Task: Create New Employee with Employee Name: Gavin Kelly, Address Line1: 28 Ivy St., Address Line2: Canal Winchester, Address Line3:  OH 43110, Cell Number: 411-225-3451
Action: Mouse moved to (223, 36)
Screenshot: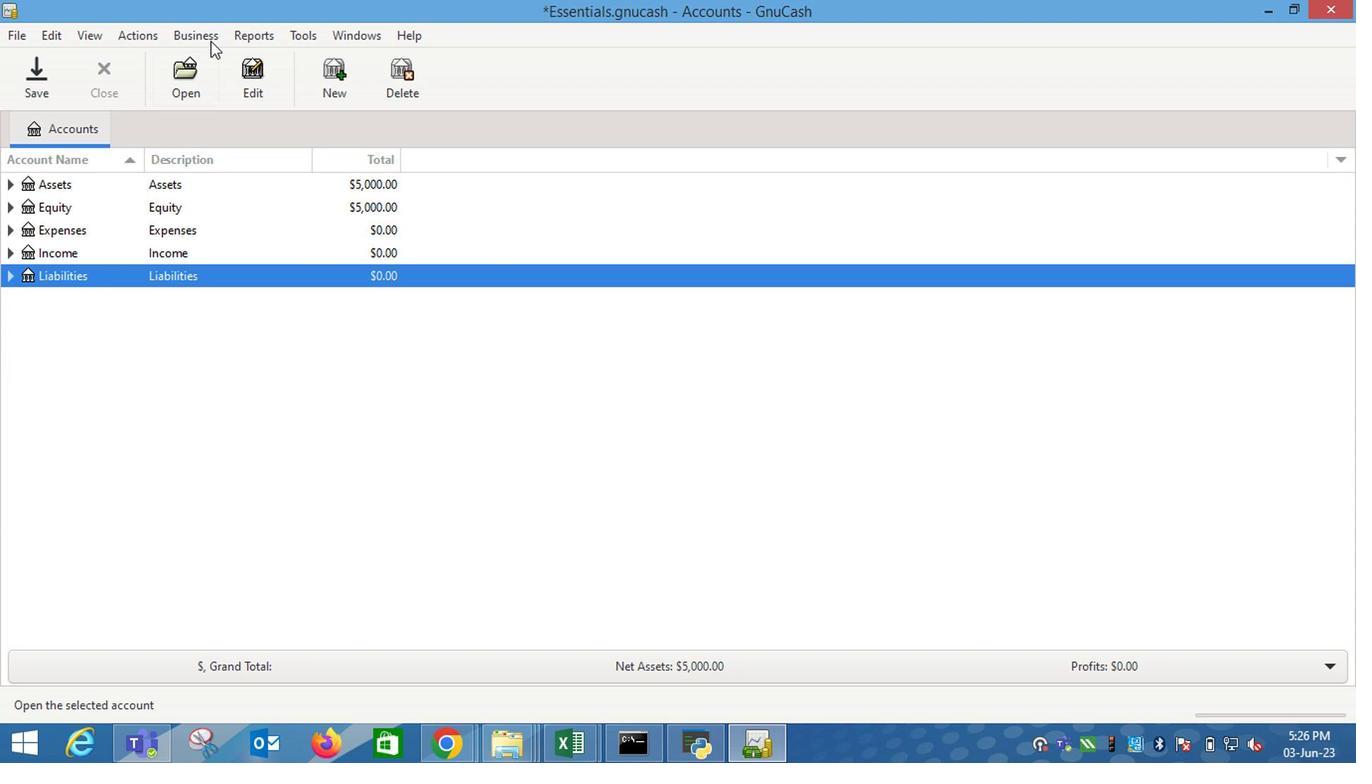 
Action: Mouse pressed left at (223, 36)
Screenshot: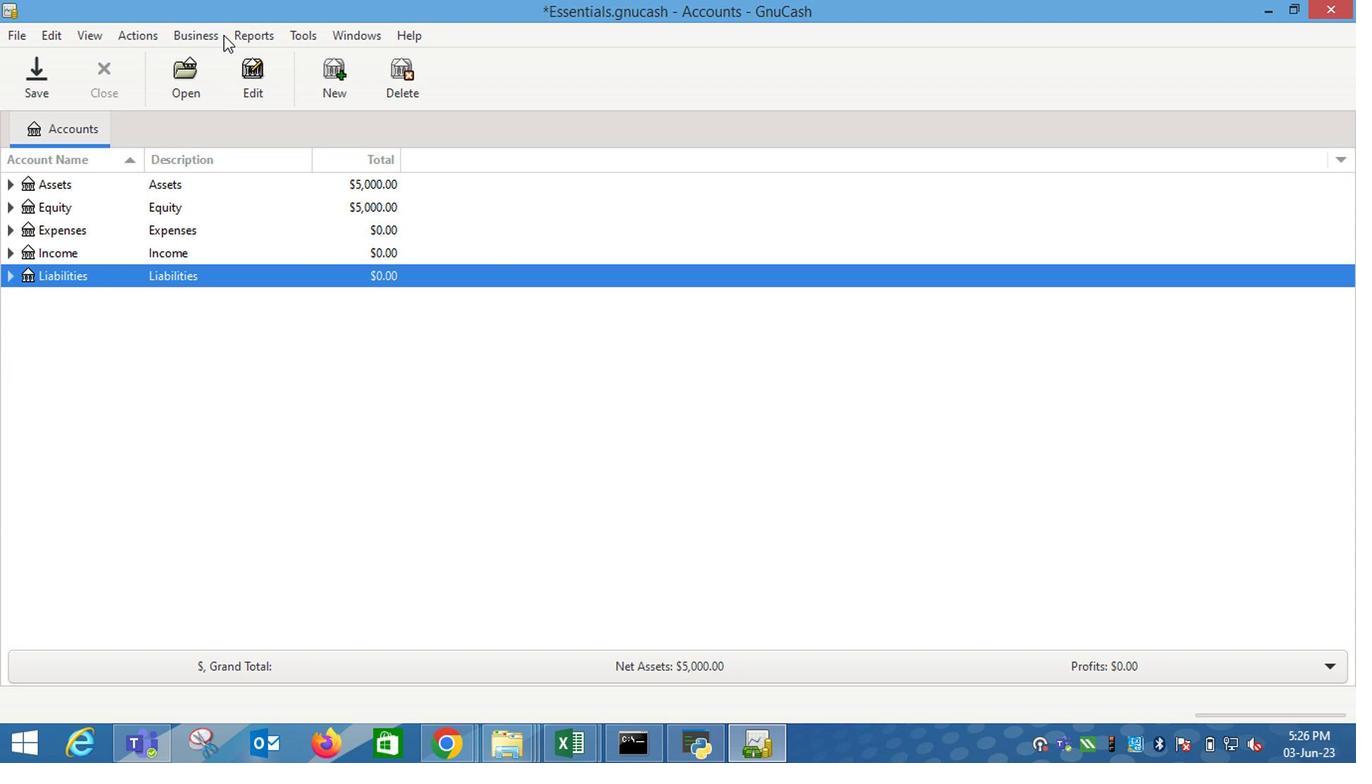 
Action: Mouse moved to (397, 142)
Screenshot: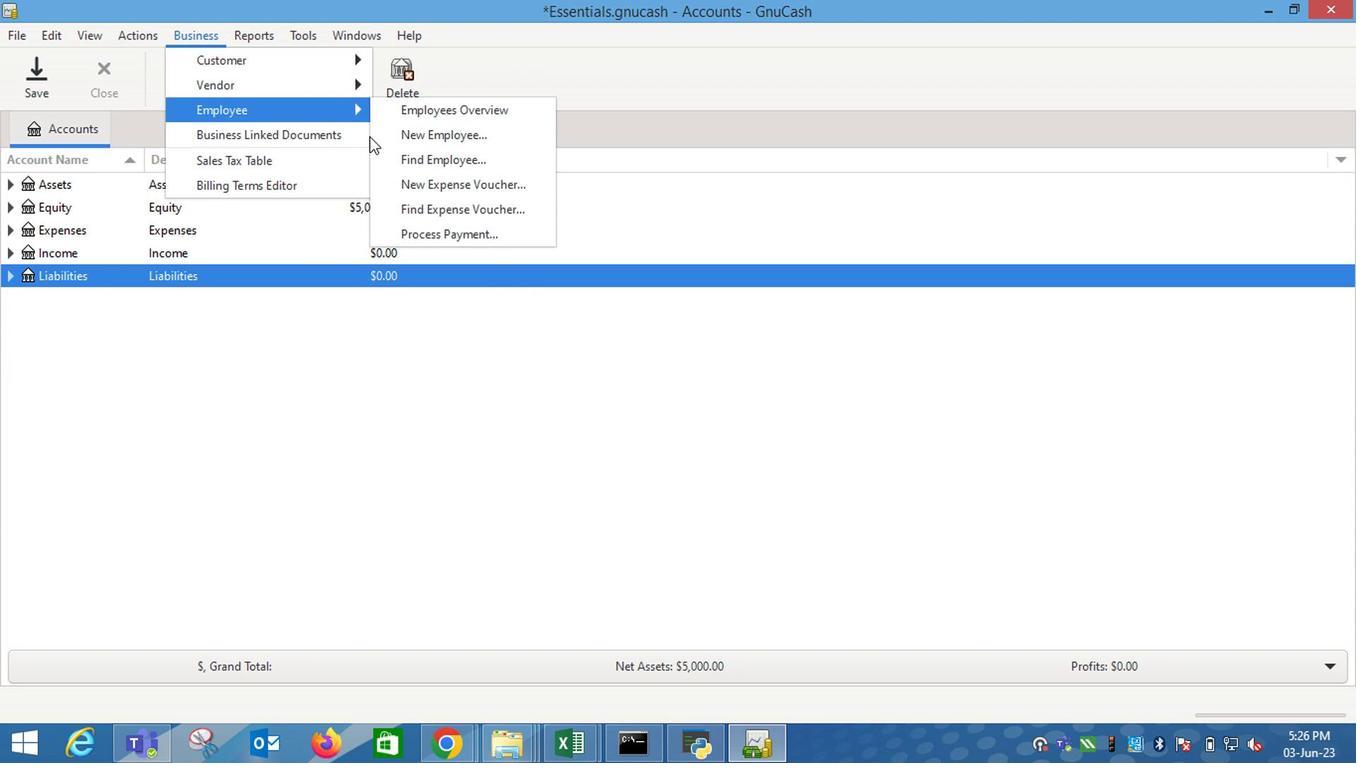 
Action: Mouse pressed left at (397, 142)
Screenshot: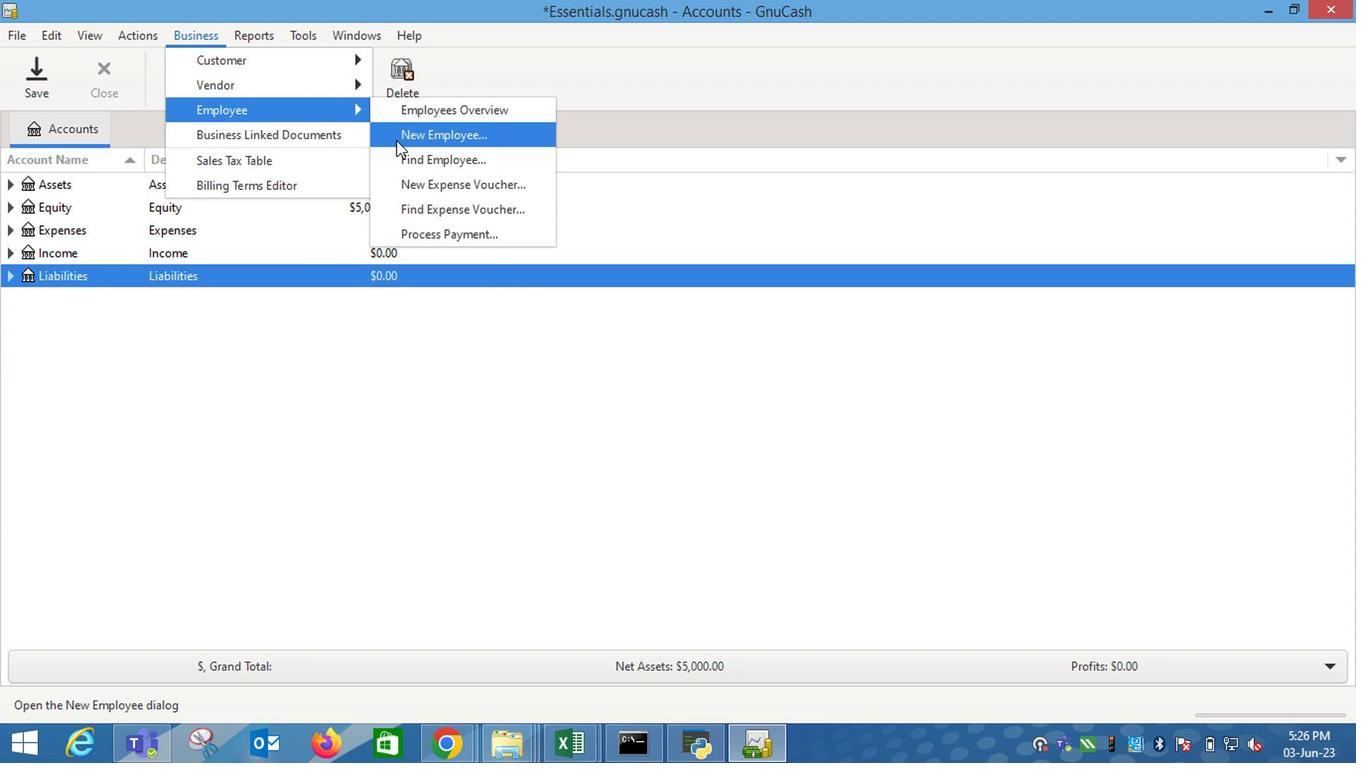 
Action: Mouse moved to (606, 306)
Screenshot: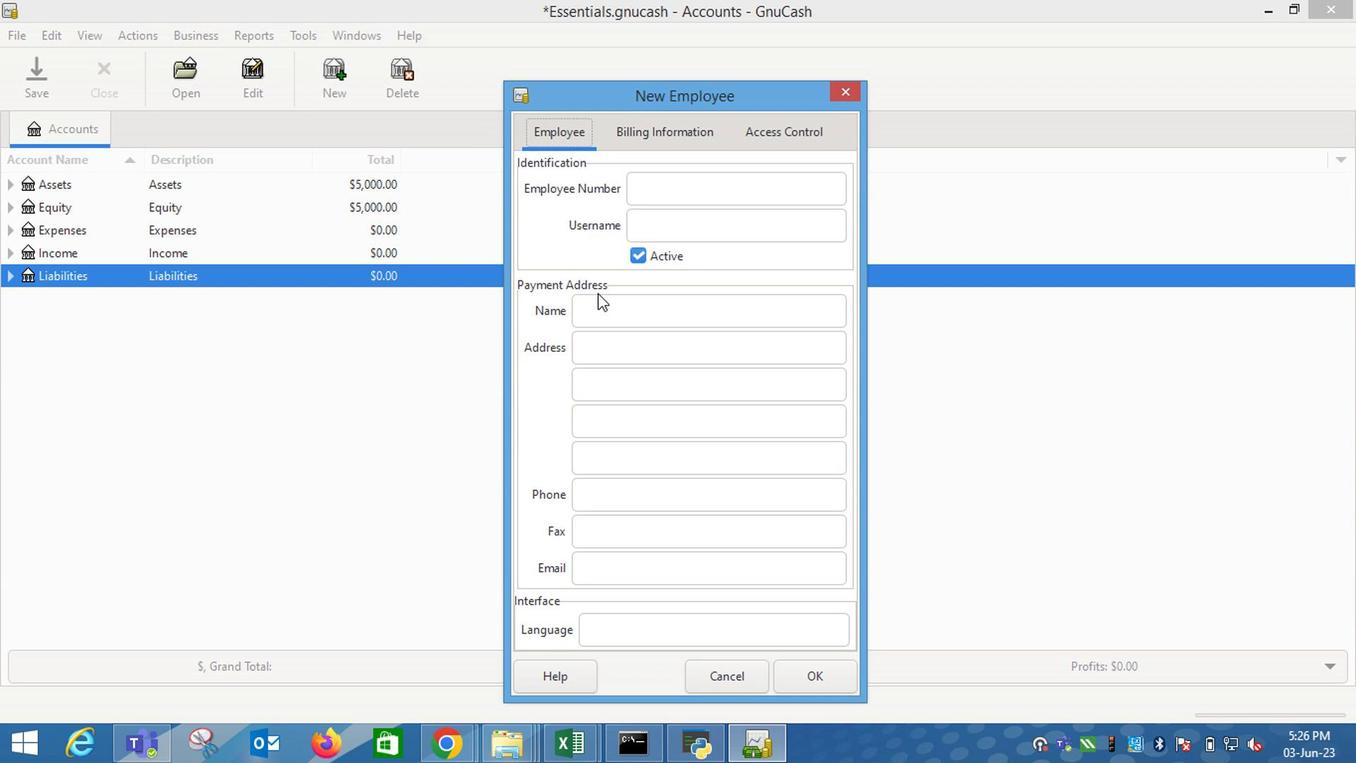 
Action: Mouse pressed left at (606, 306)
Screenshot: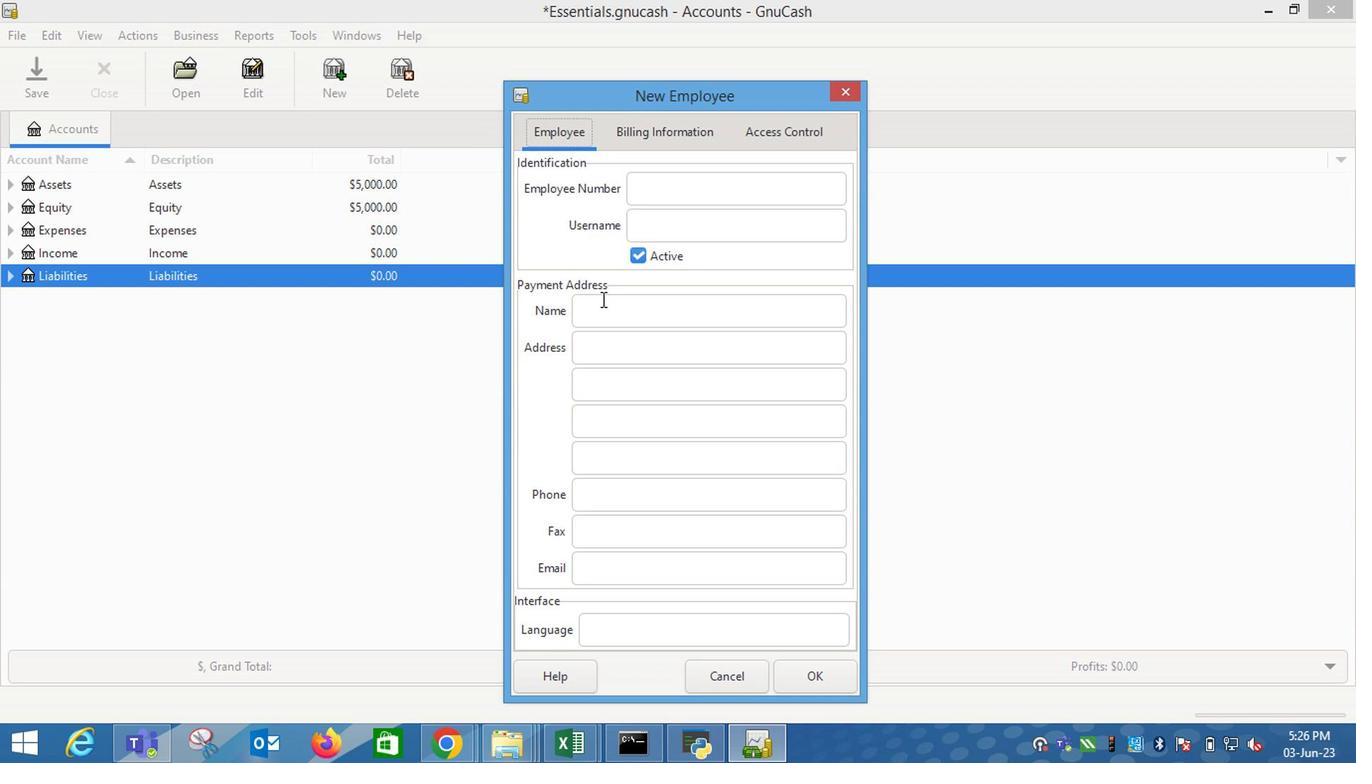 
Action: Mouse moved to (1032, 375)
Screenshot: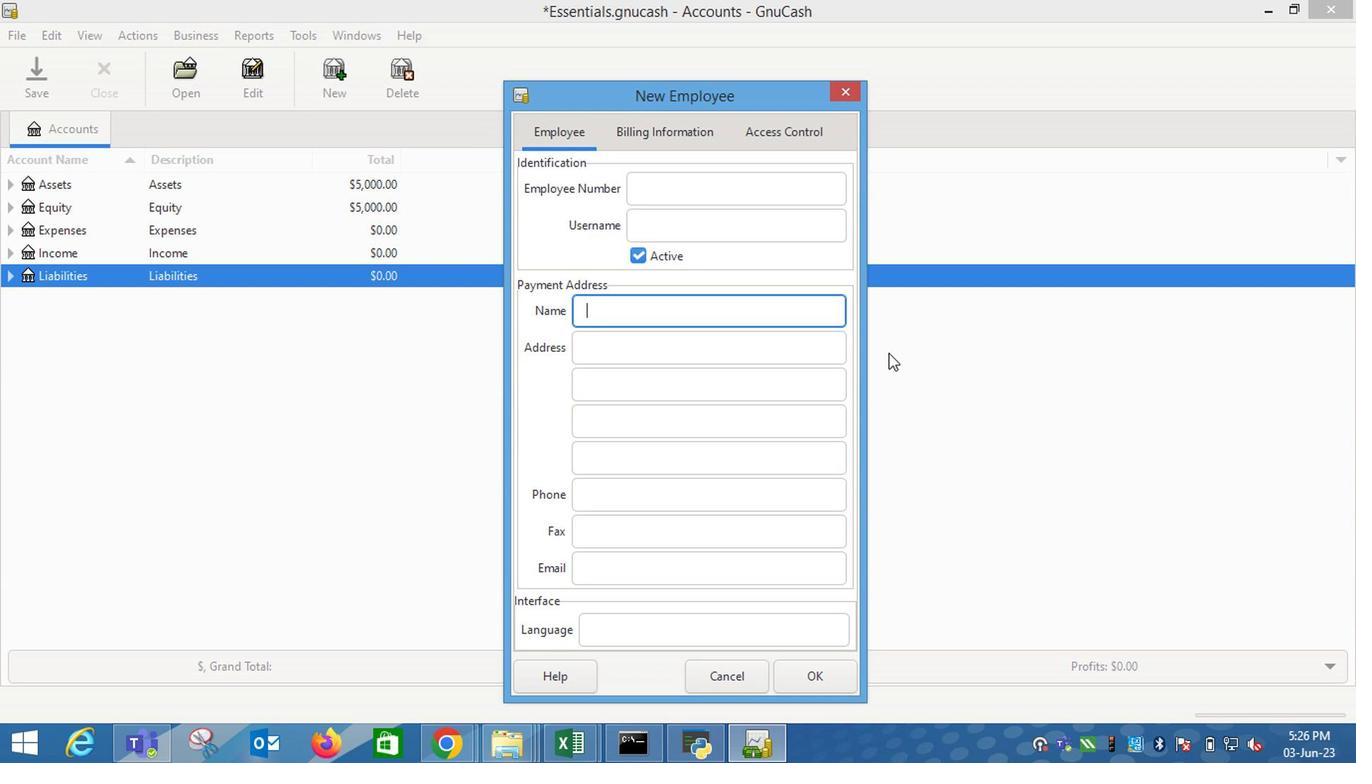 
Action: Key pressed <Key.shift_r>Gavin<Key.space><Key.shift_r>Kelly<Key.tab>28<Key.shift_r>Ivy<Key.space><Key.shift_r>St.<Key.tab><Key.shift_r>Canal<Key.space><Key.shift_r>Winchester<Key.tab><Key.shift_r>OH<Key.space>43110<Key.tab><Key.tab>411-225-3451
Screenshot: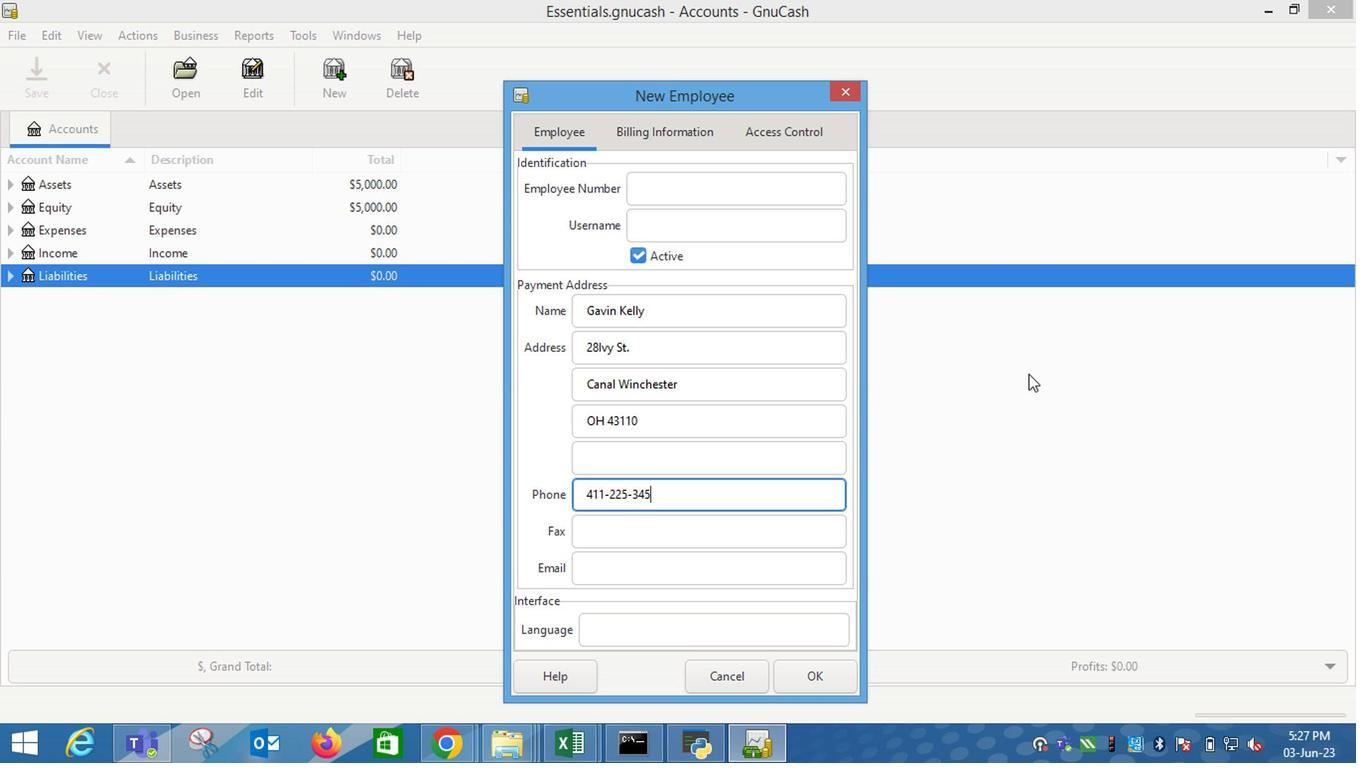
Action: Mouse moved to (683, 139)
Screenshot: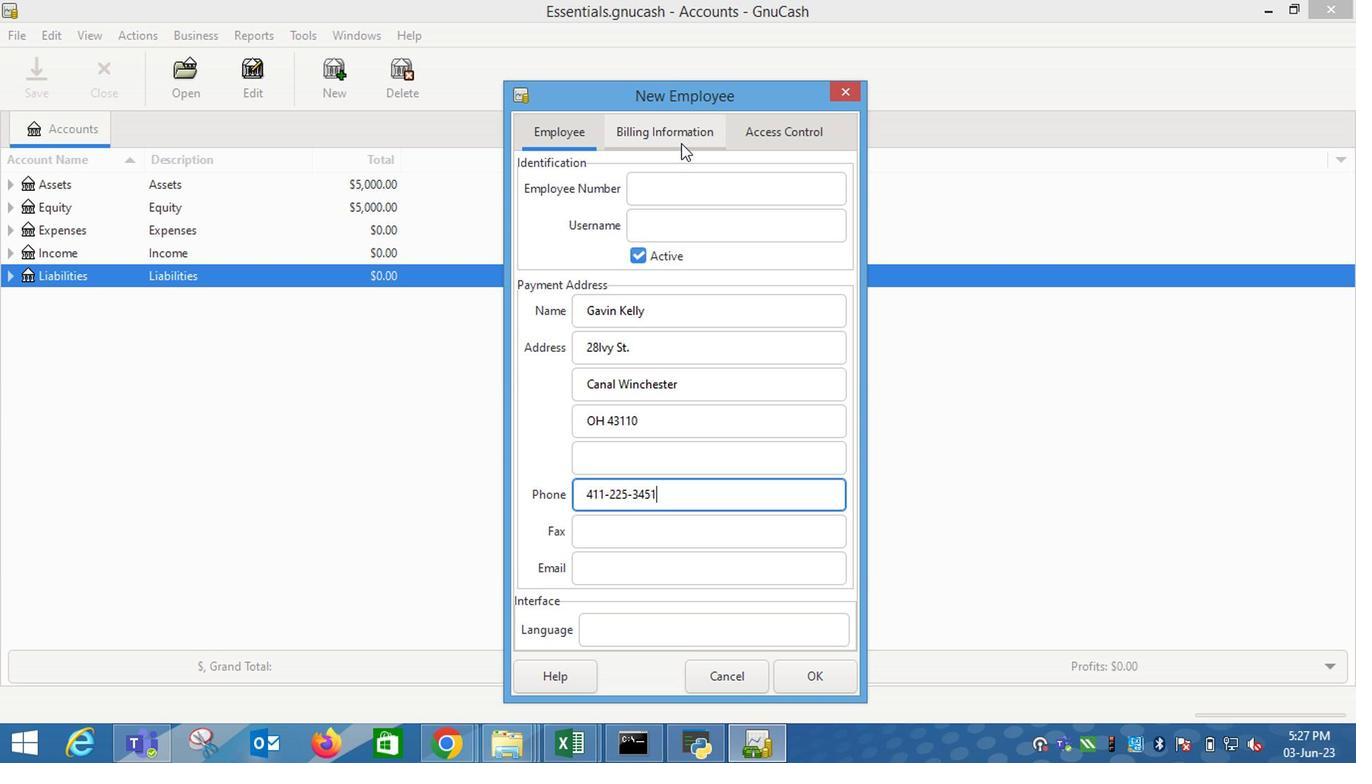 
Action: Mouse pressed left at (683, 139)
Screenshot: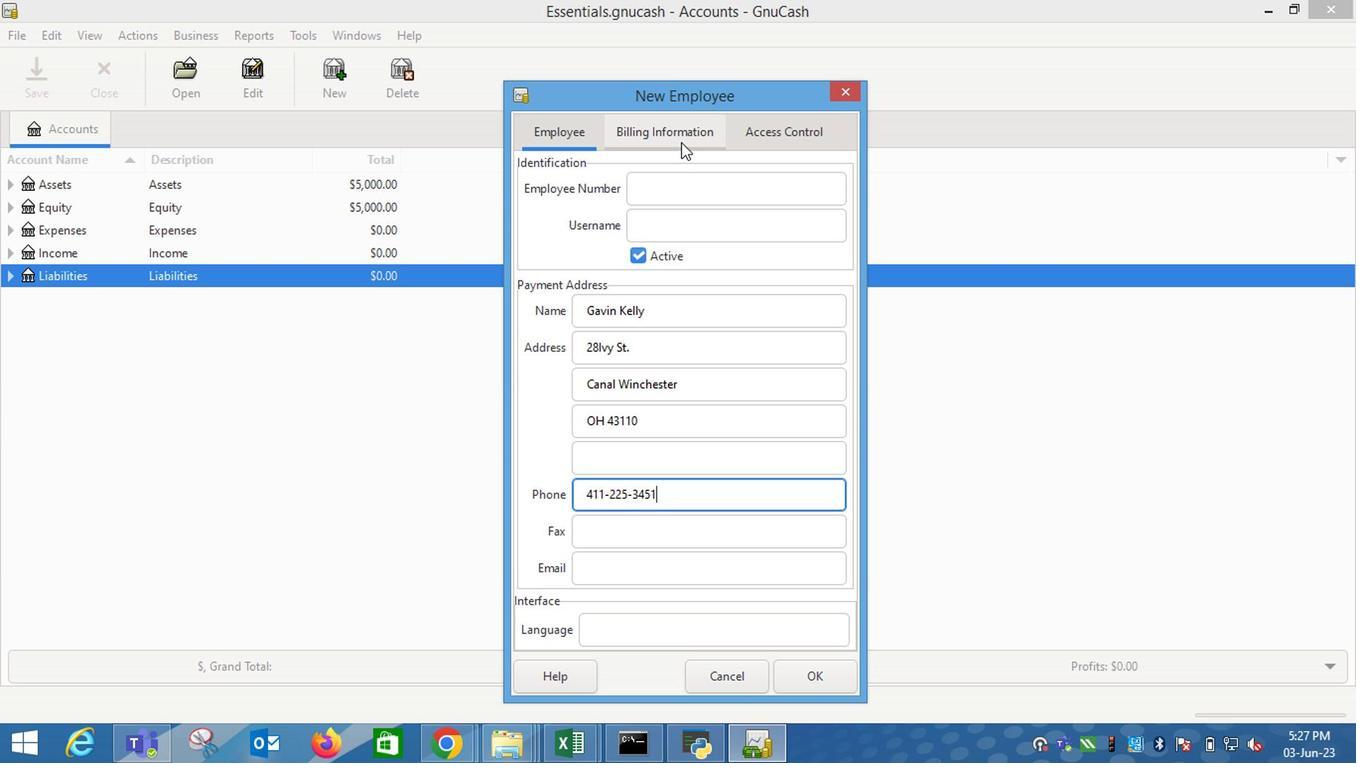 
Action: Mouse moved to (809, 674)
Screenshot: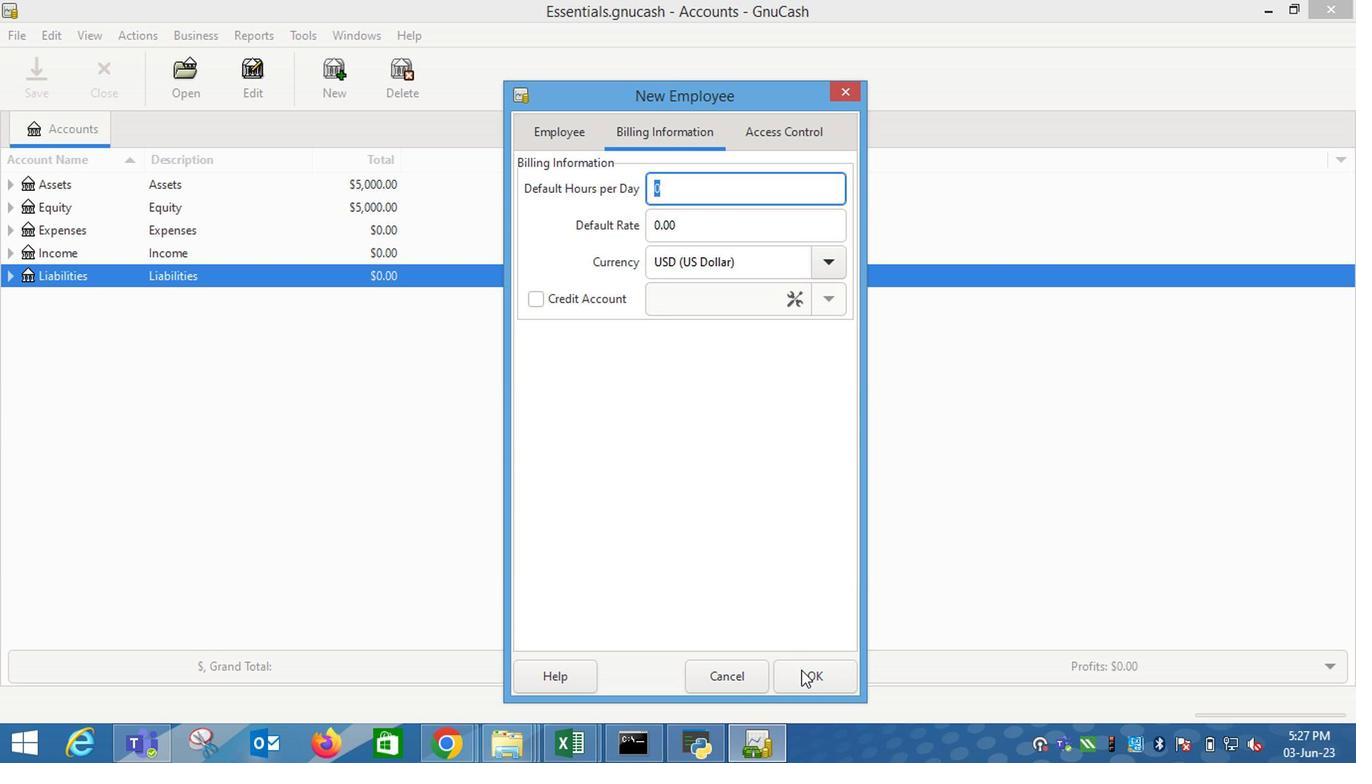 
Action: Mouse pressed left at (809, 674)
Screenshot: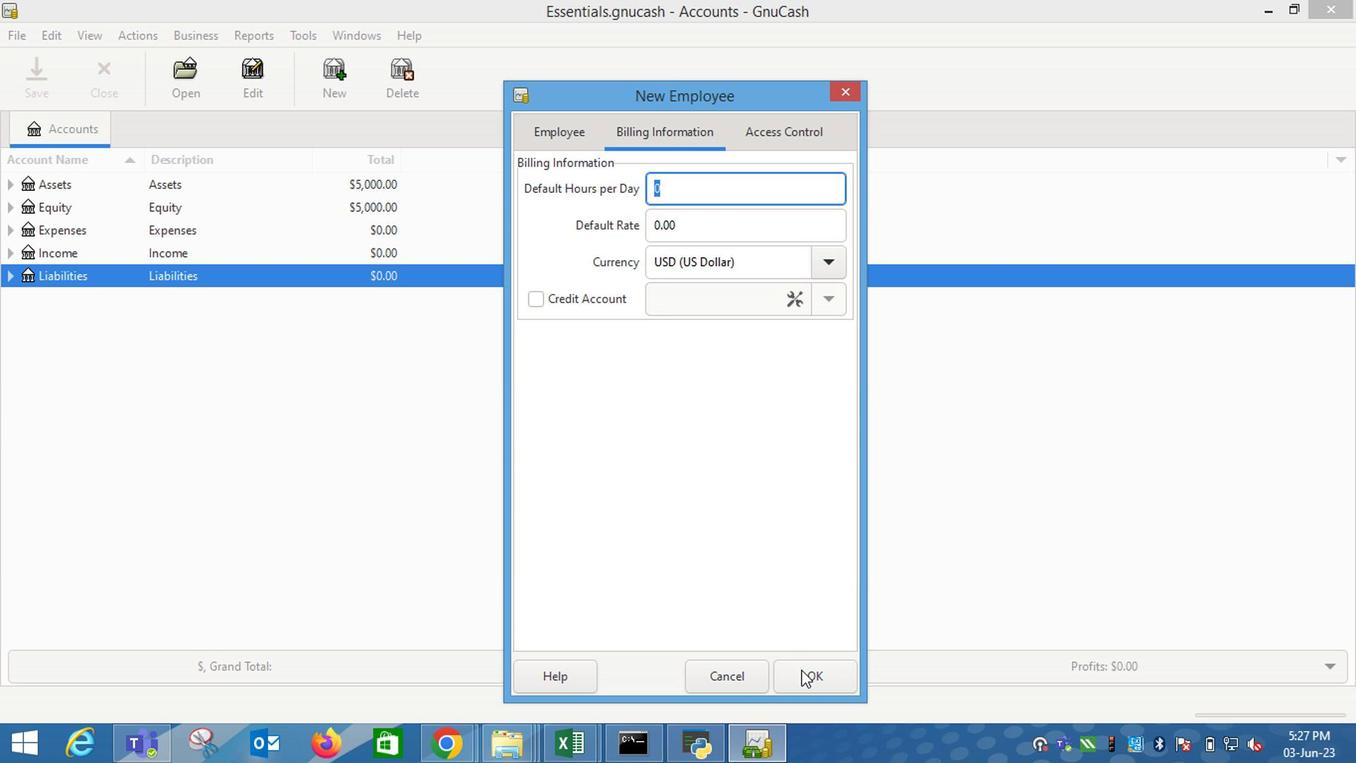 
